 Task: Create a task  Issue with data being truncated when saving to database , assign it to team member softage.9@softage.net in the project ZenithTech and update the status of the task to  At Risk , set the priority of the task to Medium.
Action: Mouse moved to (211, 168)
Screenshot: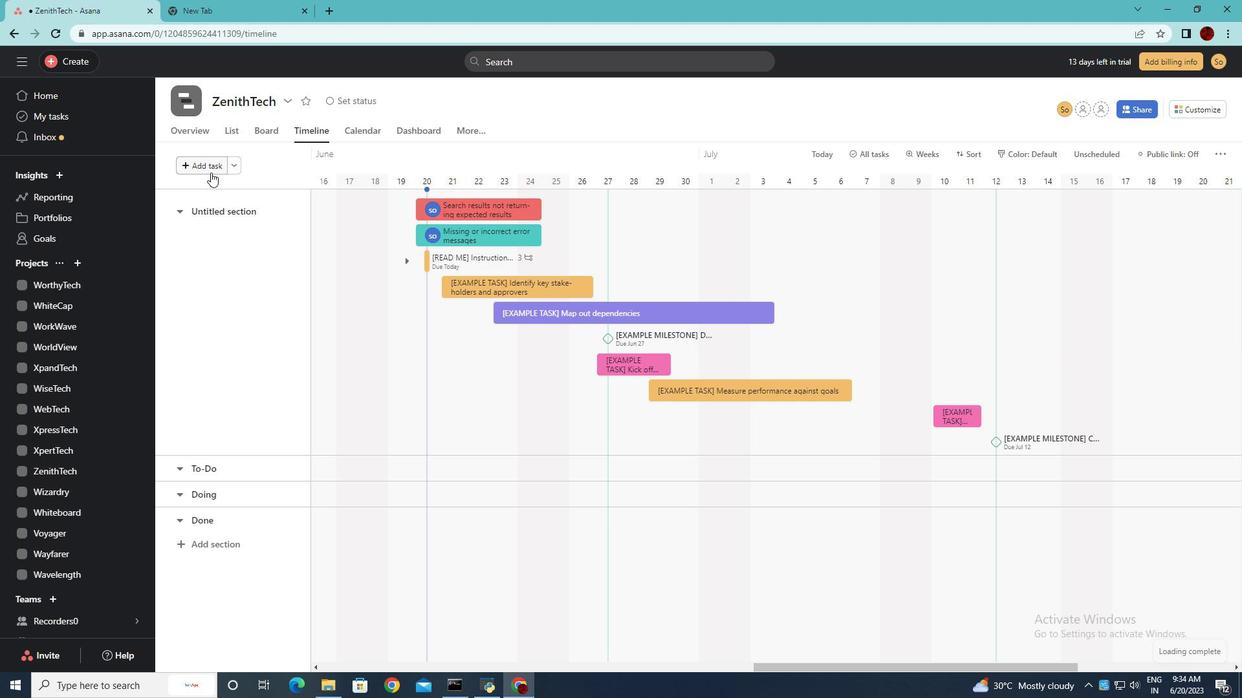
Action: Mouse pressed left at (211, 168)
Screenshot: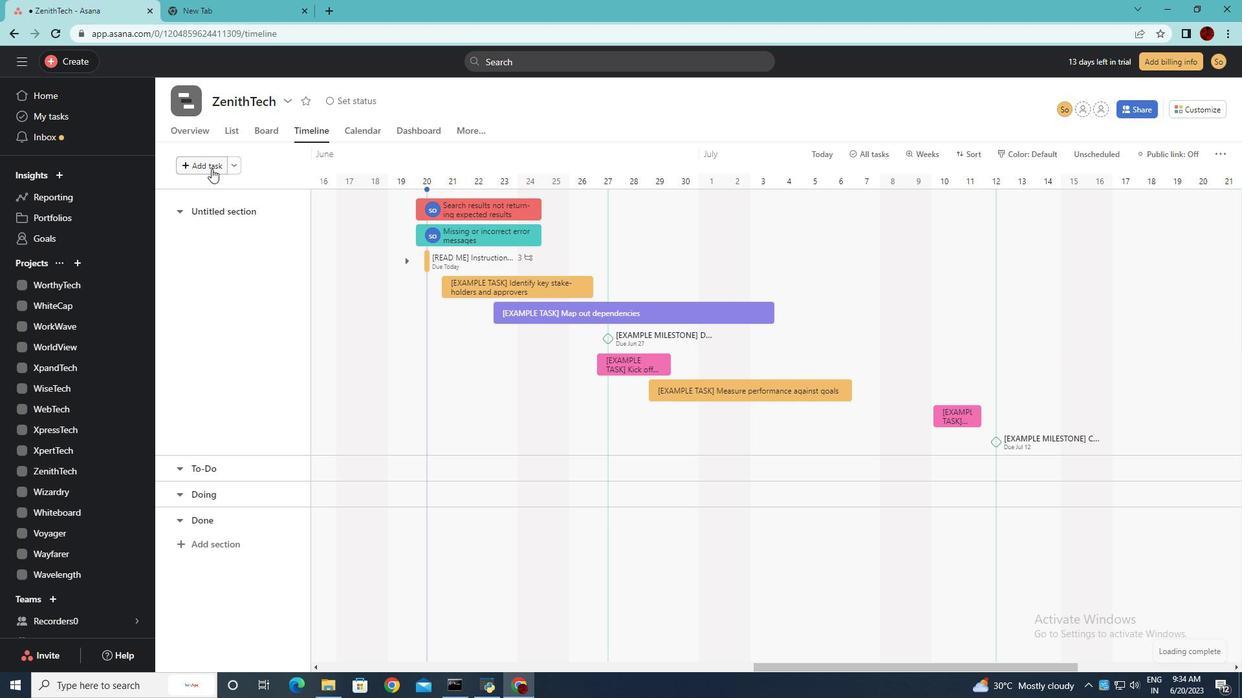 
Action: Key pressed <Key.shift>Issue<Key.space>with<Key.space>data<Key.space>being<Key.space>truncated<Key.space>when<Key.space>saving<Key.space>to<Key.space>database<Key.enter>
Screenshot: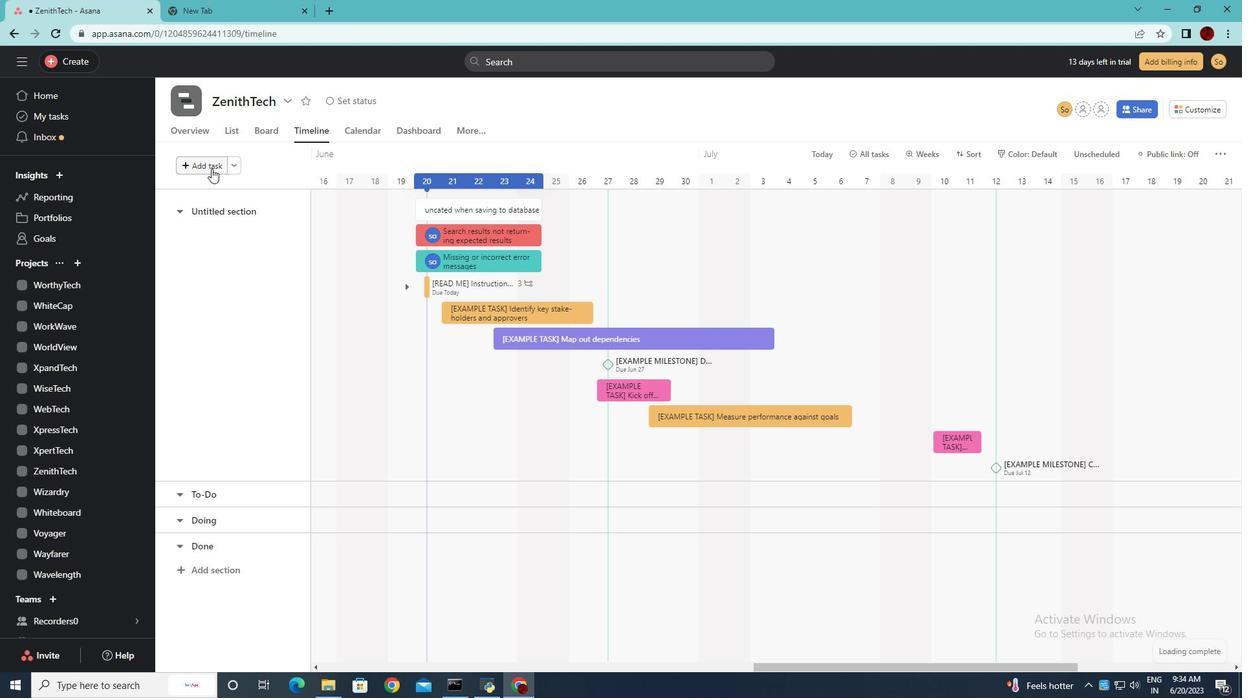 
Action: Mouse moved to (494, 208)
Screenshot: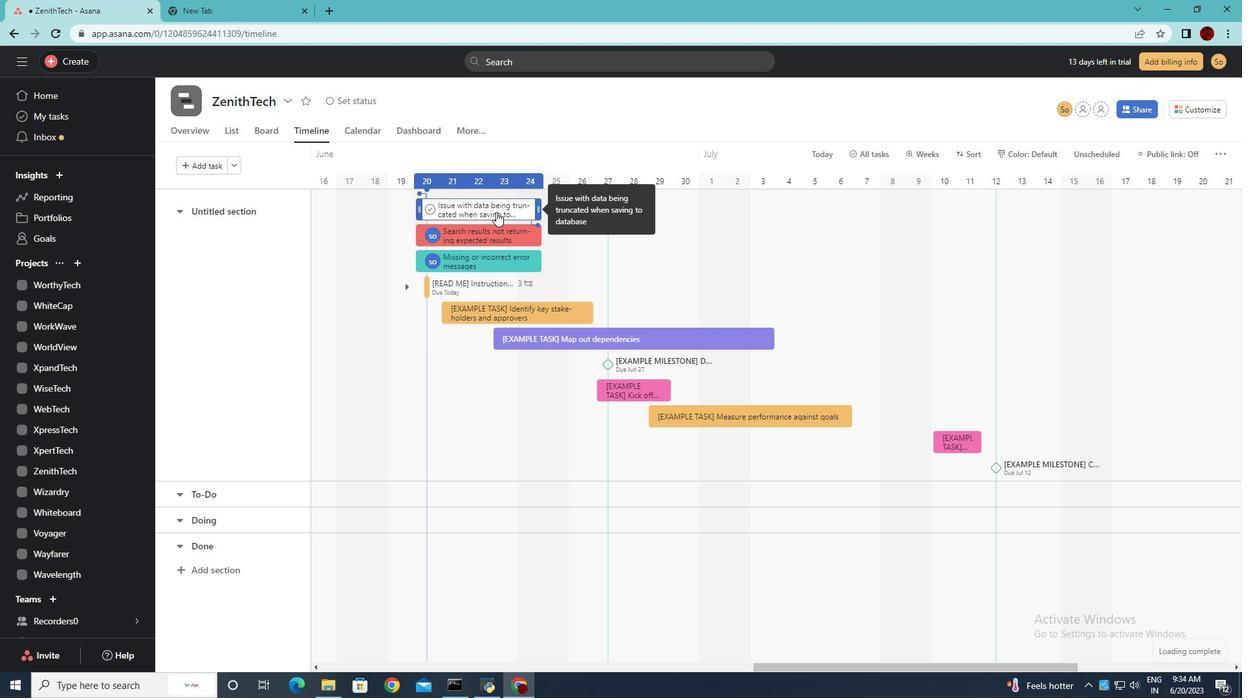 
Action: Mouse pressed left at (494, 208)
Screenshot: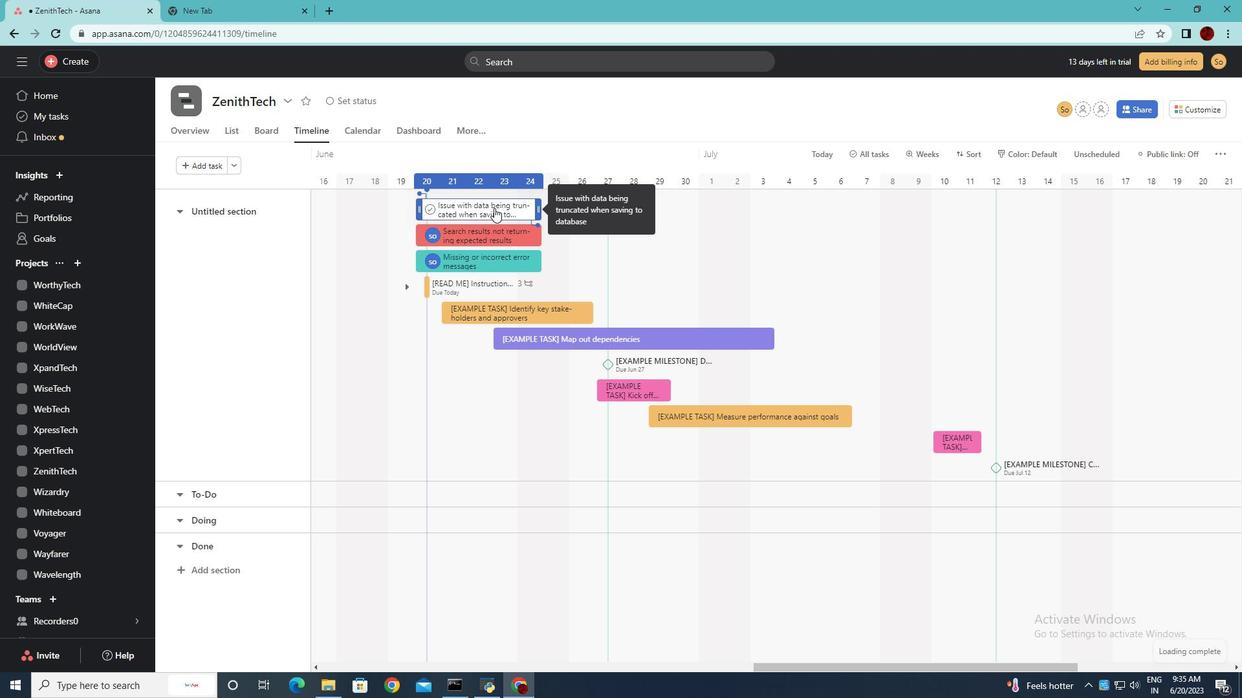 
Action: Mouse moved to (900, 227)
Screenshot: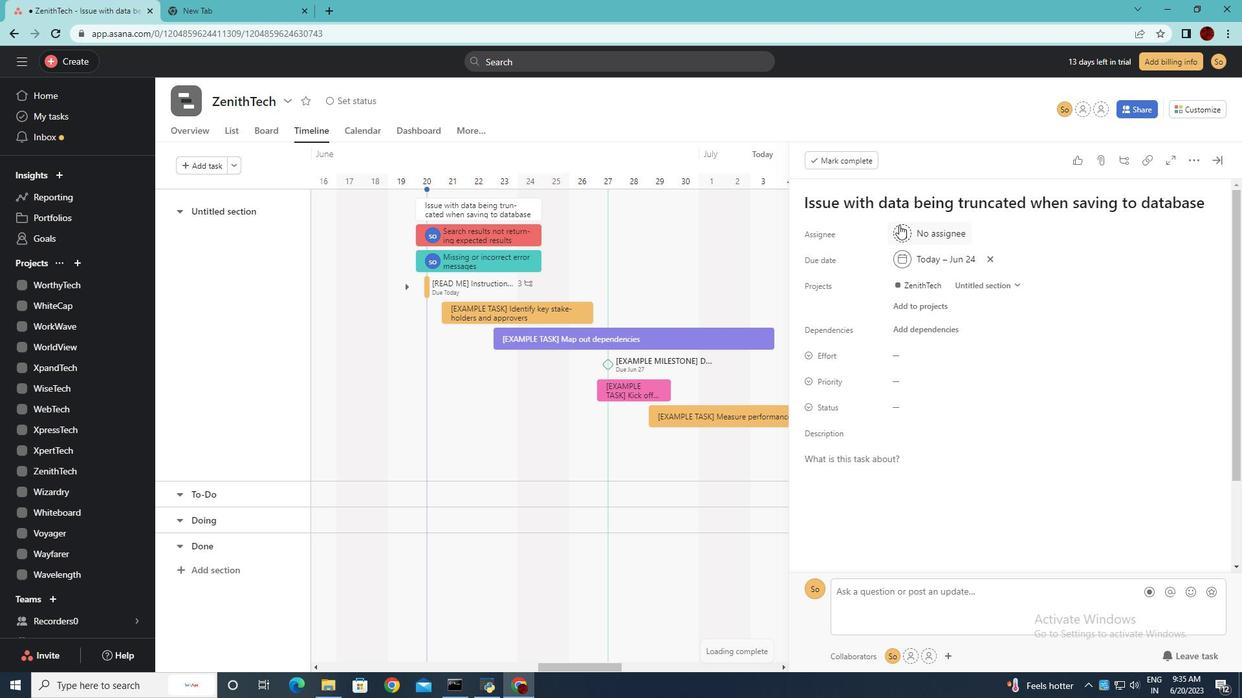 
Action: Mouse pressed left at (900, 227)
Screenshot: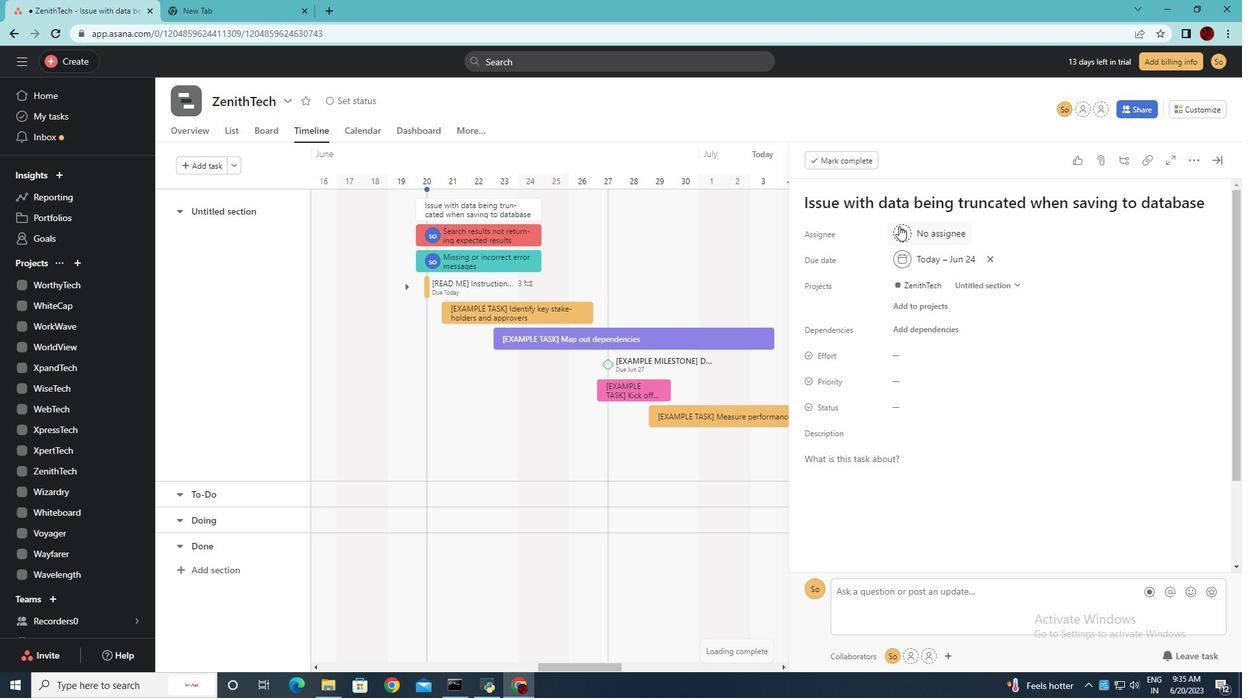 
Action: Key pressed <Key.shift>Softage.9<Key.shift><Key.shift><Key.shift><Key.shift><Key.shift><Key.shift><Key.shift><Key.shift><Key.shift>@softage.nre<Key.backspace><Key.backspace>et
Screenshot: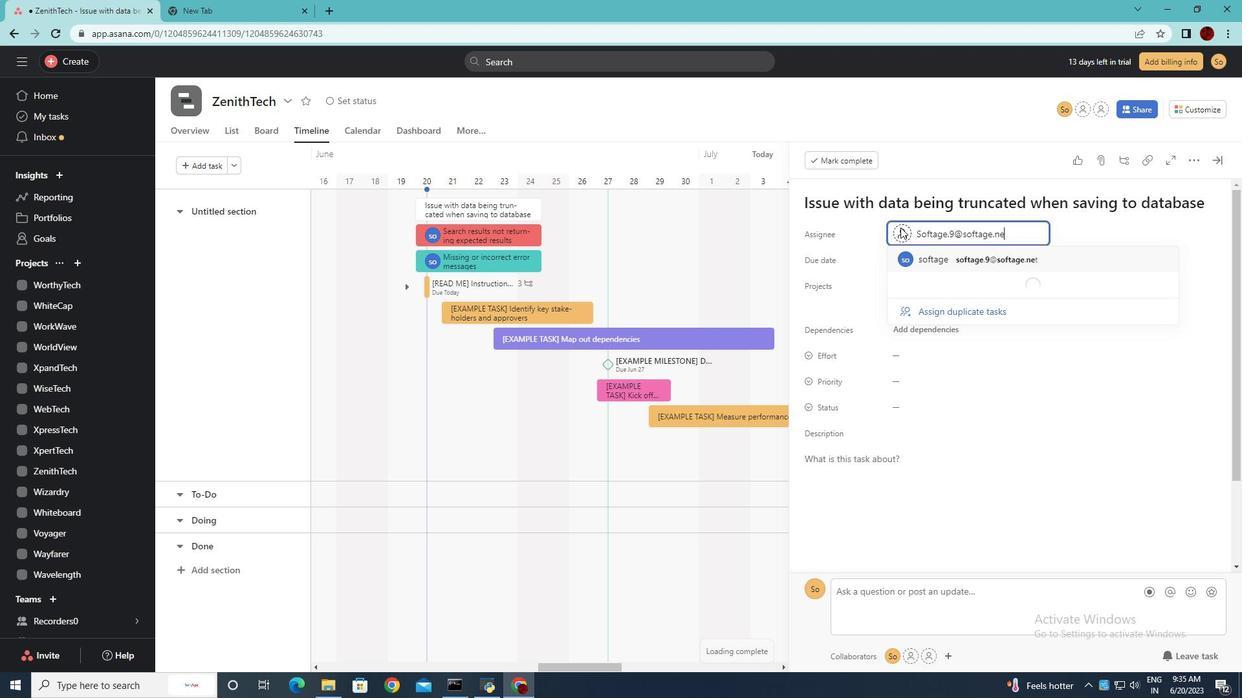 
Action: Mouse moved to (982, 261)
Screenshot: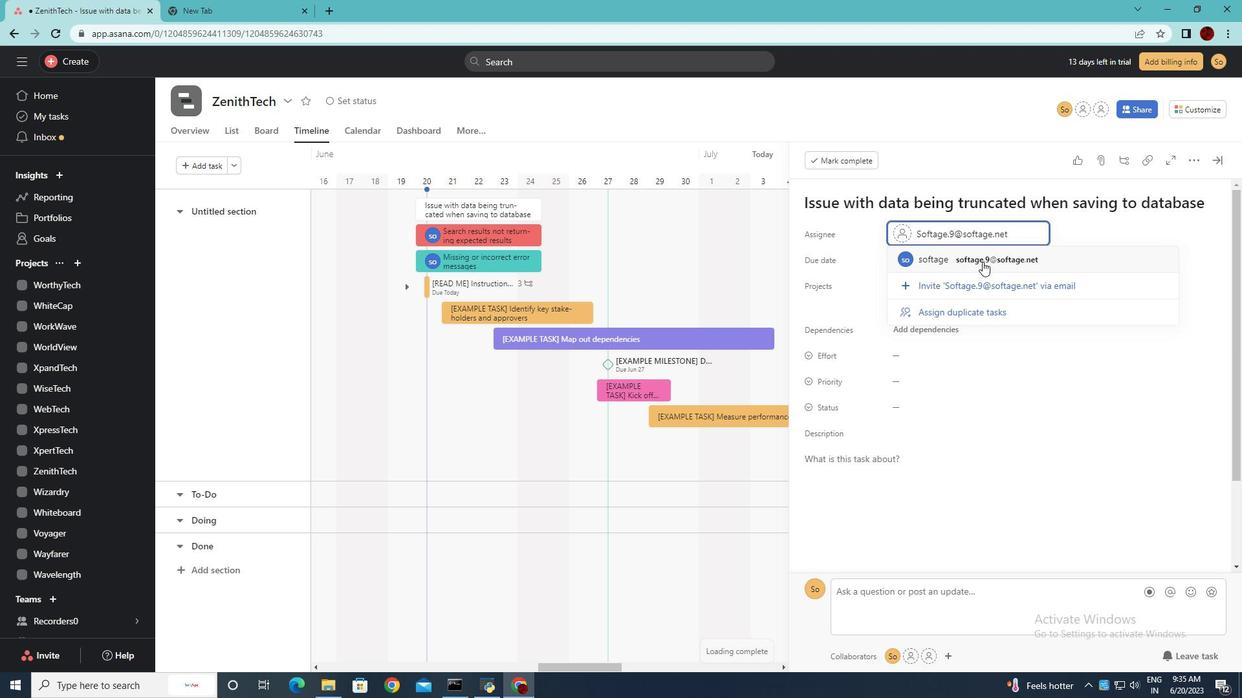 
Action: Mouse pressed left at (982, 261)
Screenshot: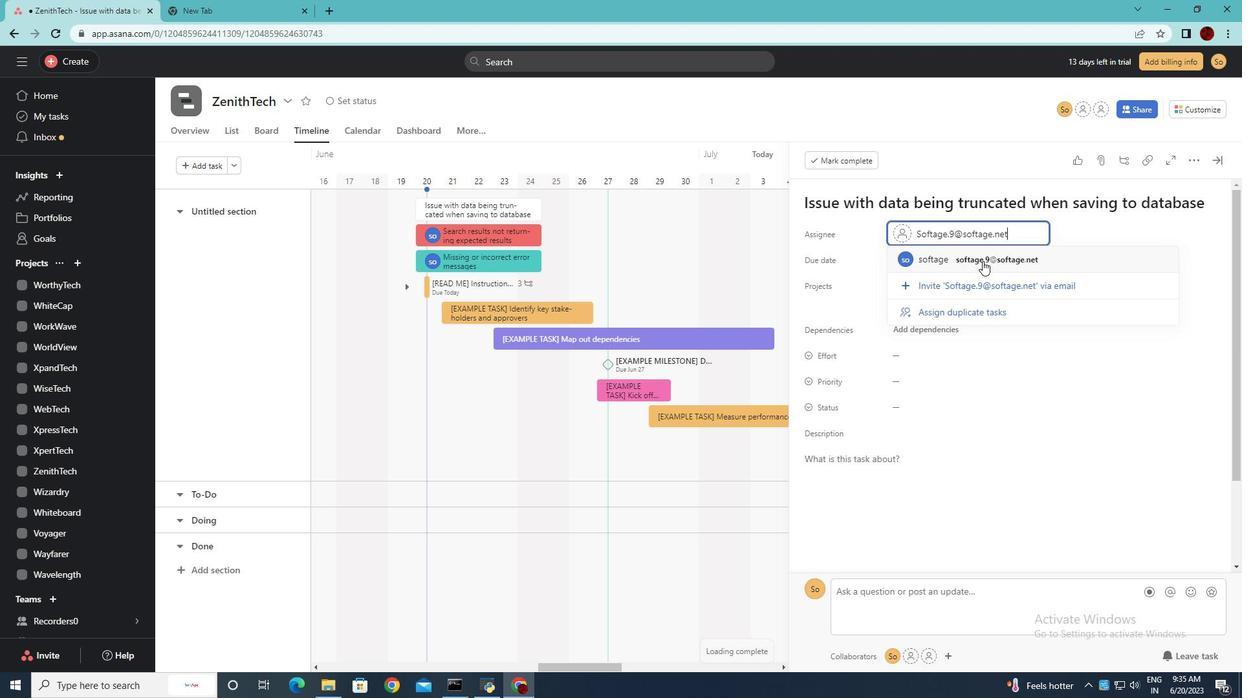 
Action: Mouse moved to (955, 407)
Screenshot: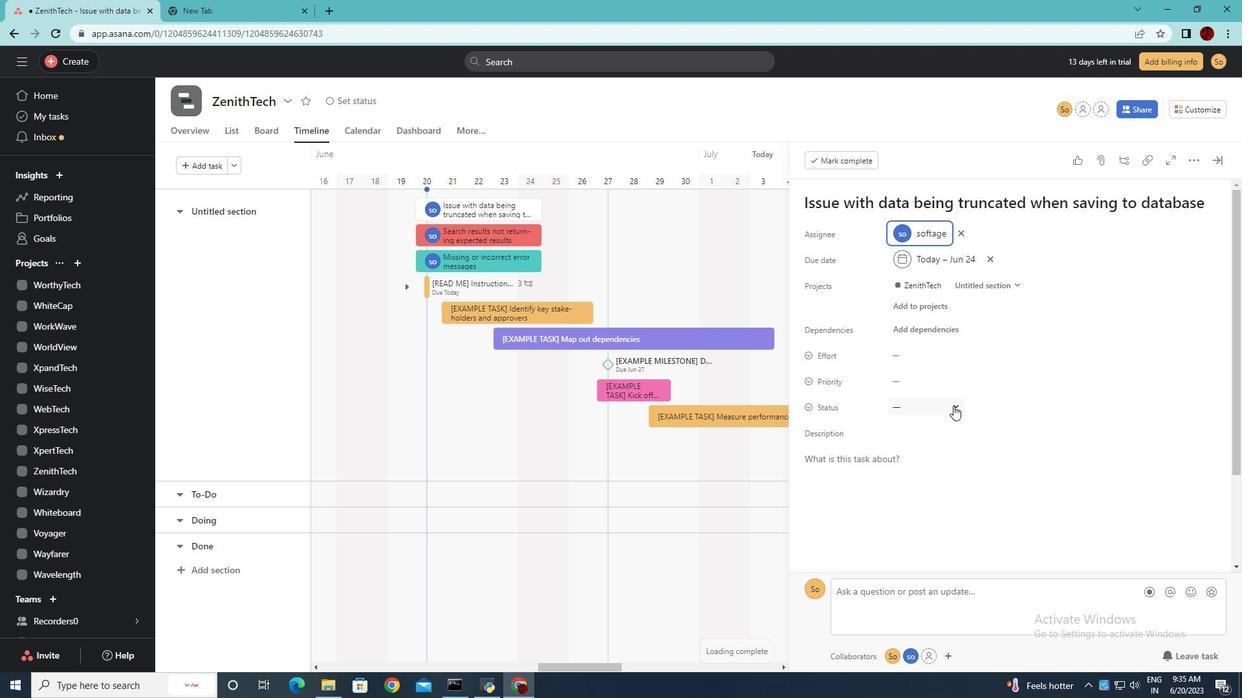 
Action: Mouse pressed left at (955, 407)
Screenshot: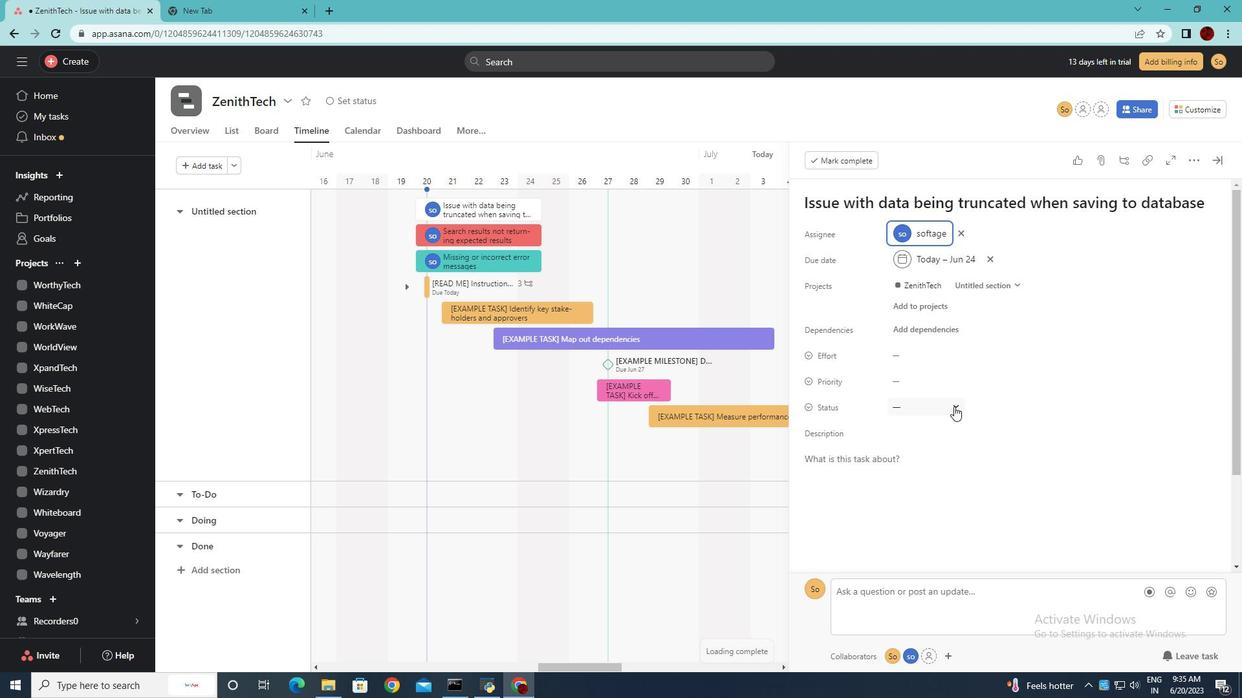 
Action: Mouse moved to (934, 476)
Screenshot: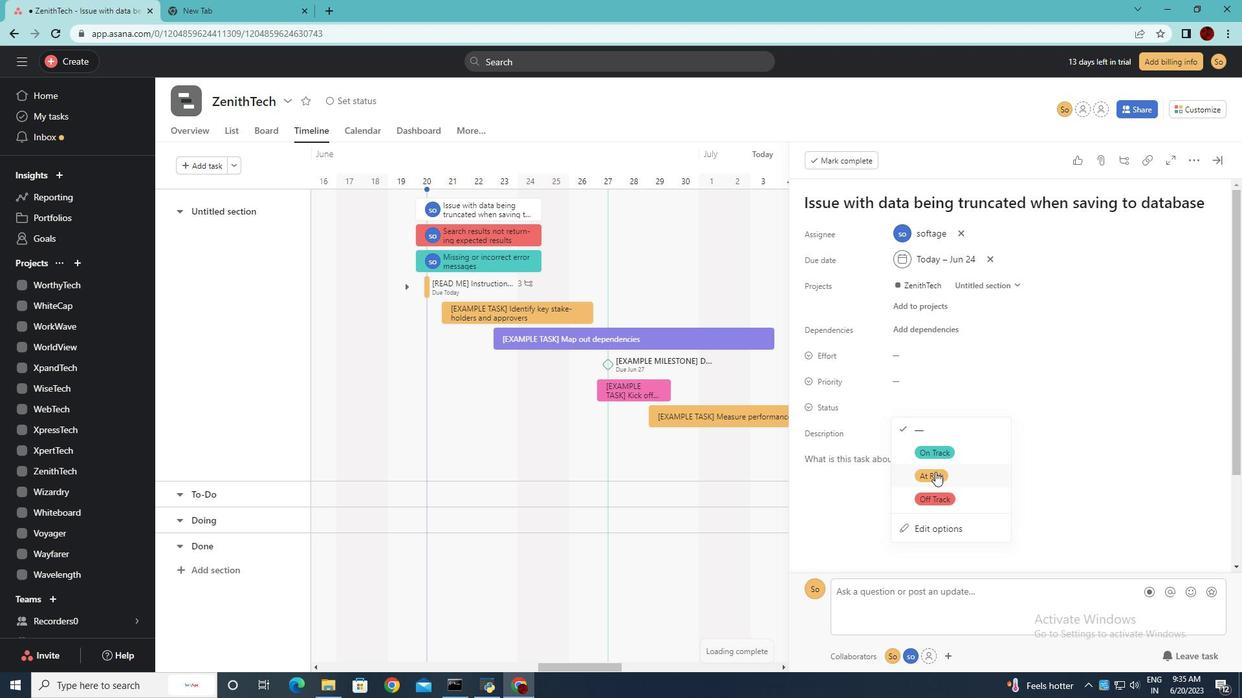 
Action: Mouse pressed left at (934, 476)
Screenshot: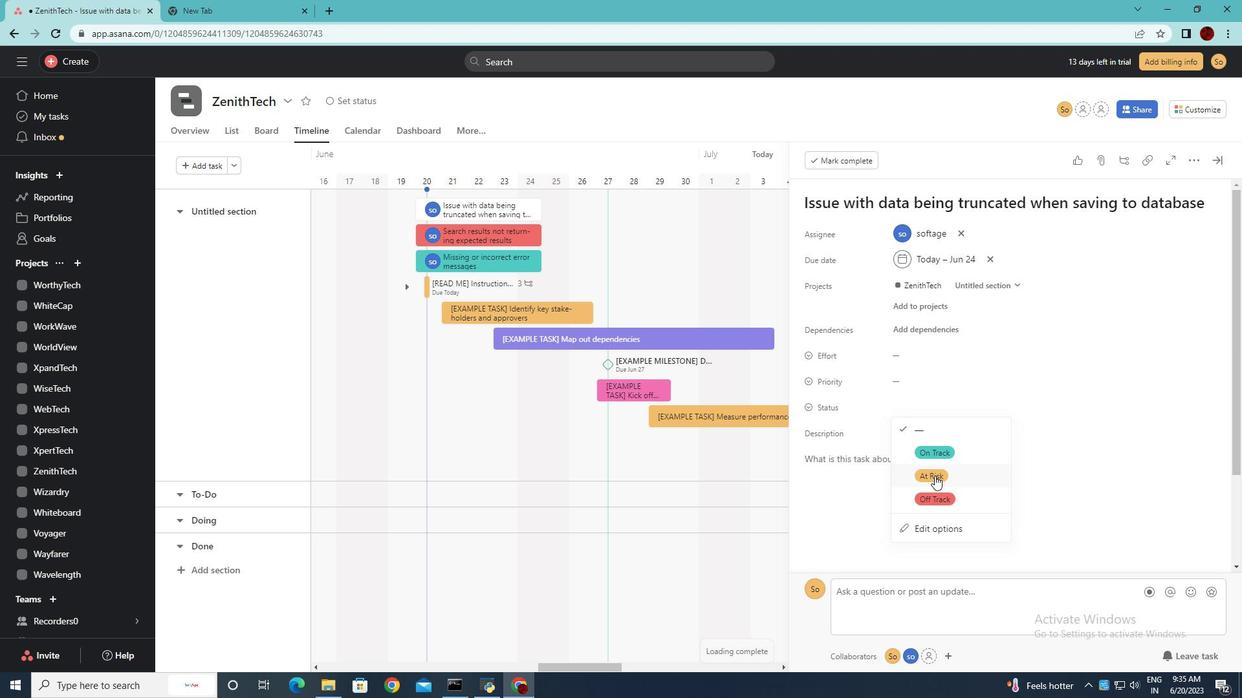 
Action: Mouse moved to (958, 380)
Screenshot: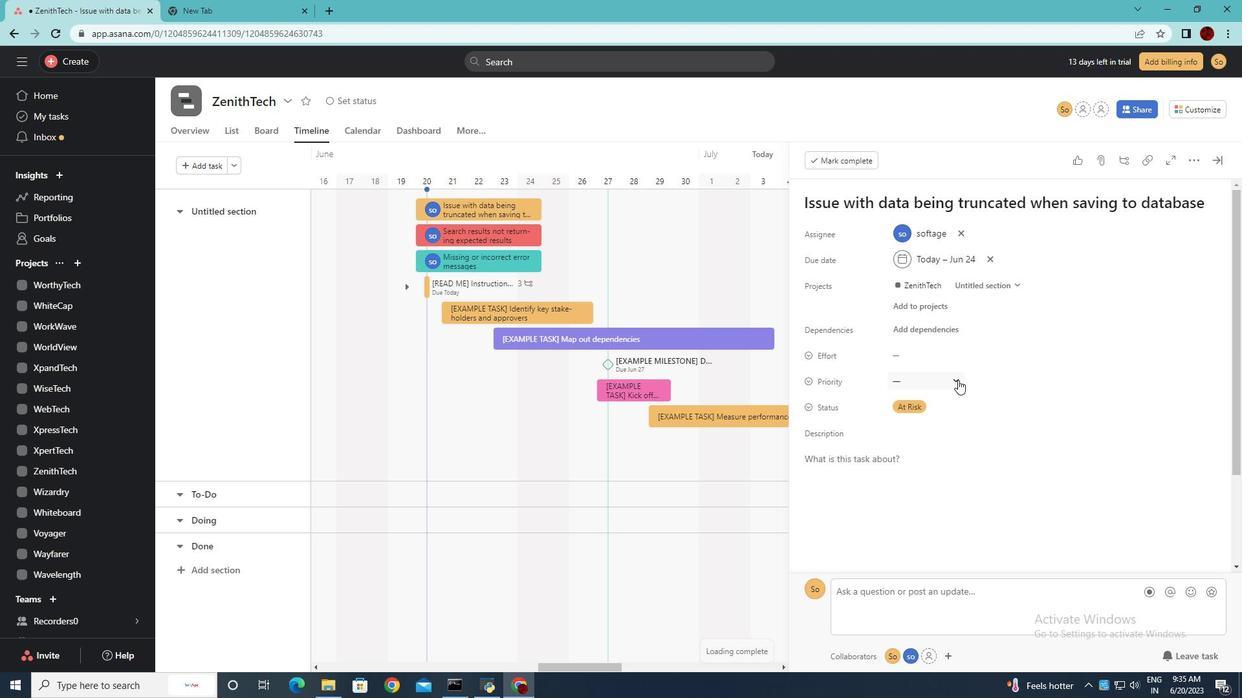 
Action: Mouse pressed left at (958, 380)
Screenshot: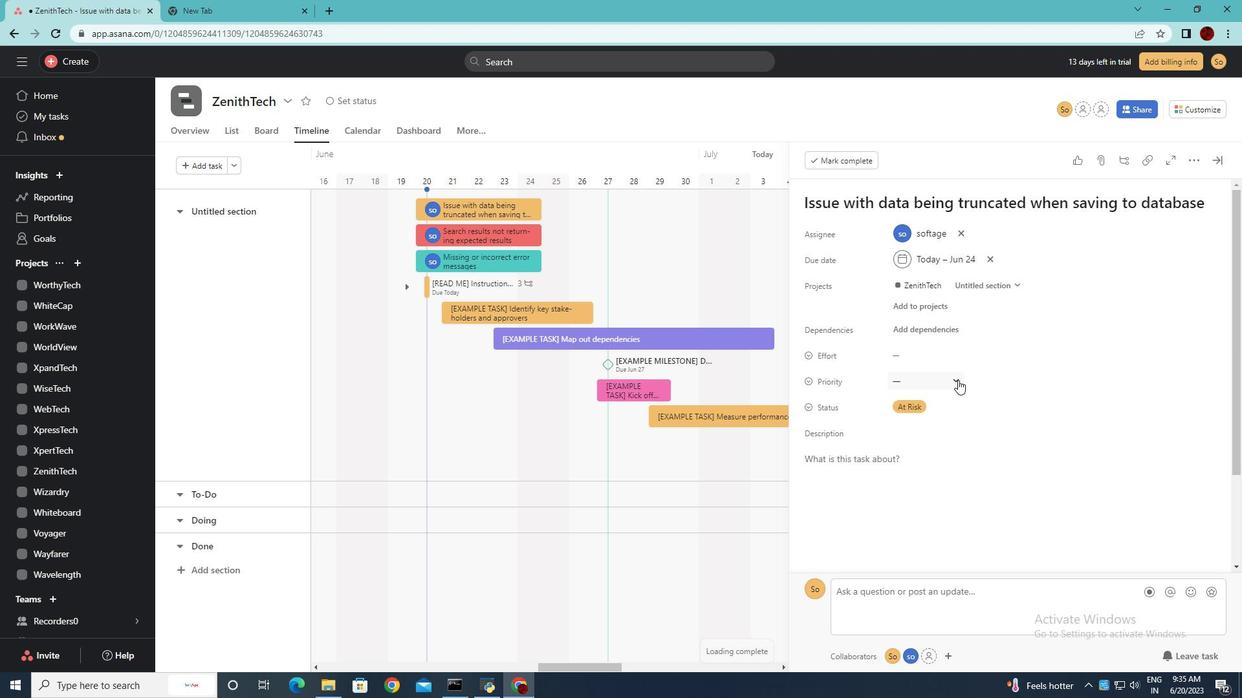 
Action: Mouse moved to (938, 451)
Screenshot: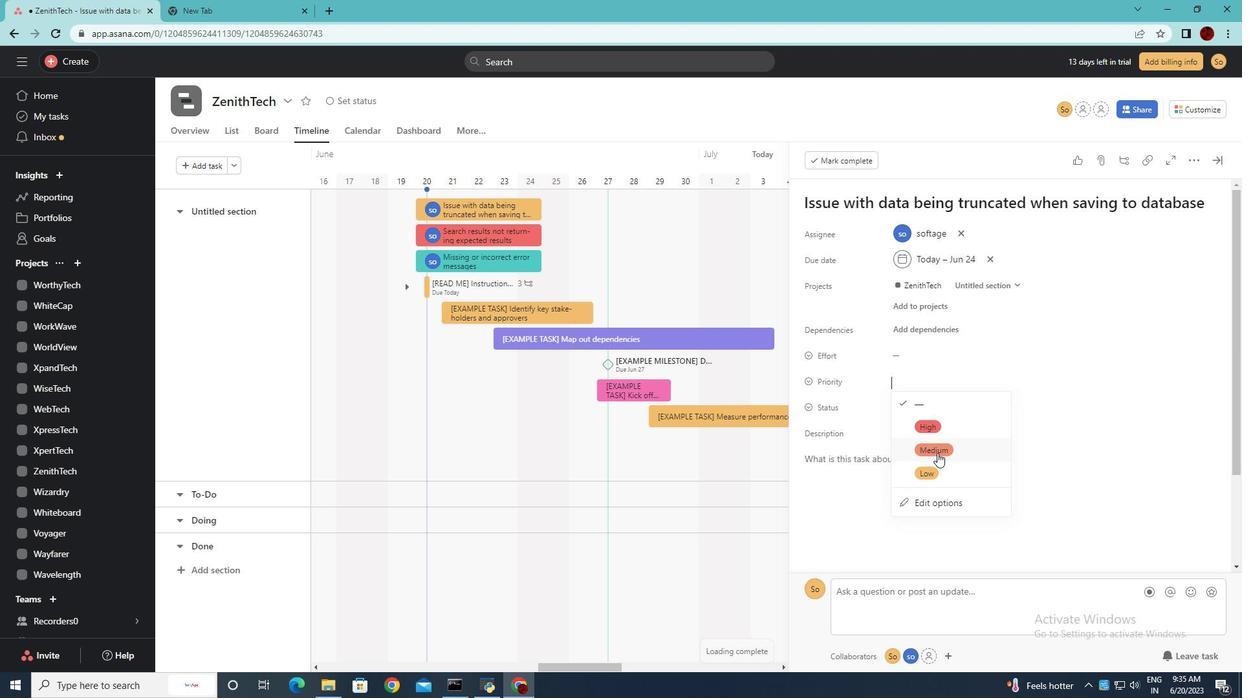 
Action: Mouse pressed left at (938, 451)
Screenshot: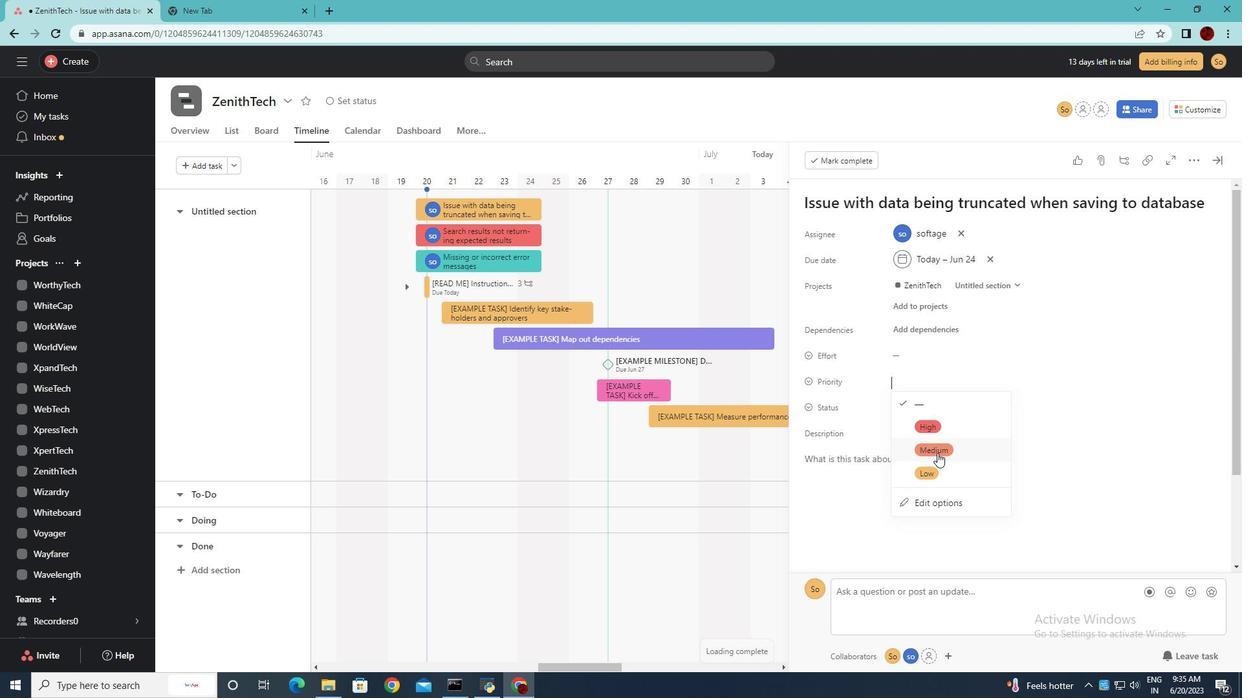 
